 Task: Set the "Skip the loop filter H.264 decoding" for decoding in FFmpeg audio/video decoder to all.
Action: Mouse moved to (93, 15)
Screenshot: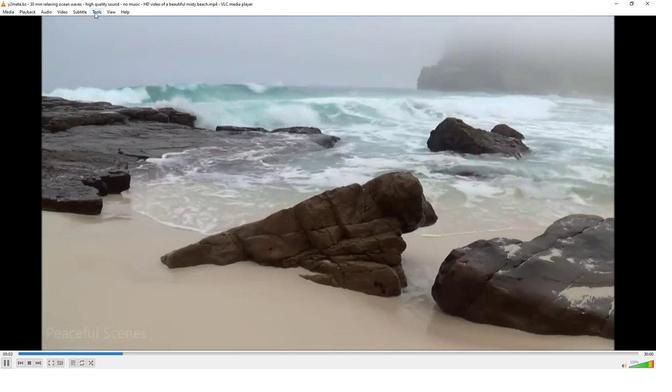 
Action: Mouse pressed left at (93, 15)
Screenshot: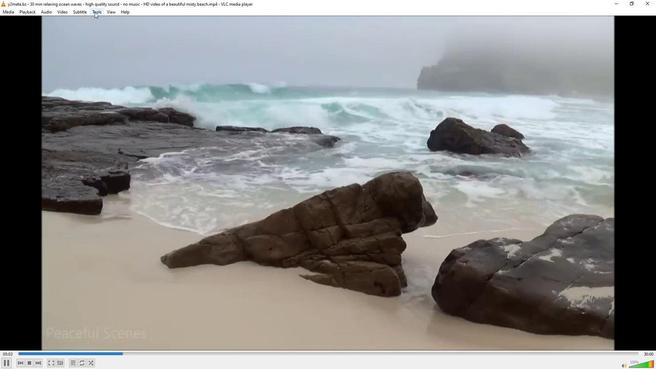 
Action: Mouse moved to (108, 93)
Screenshot: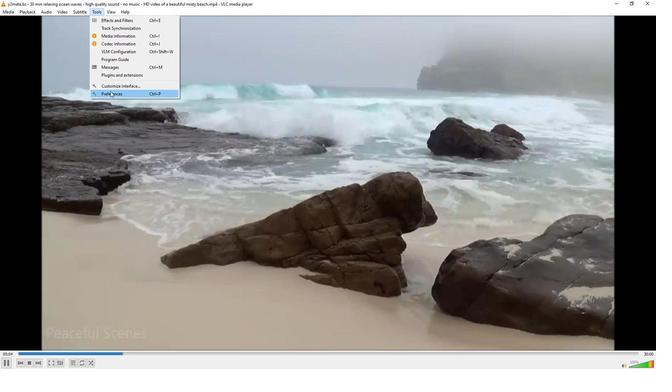 
Action: Mouse pressed left at (108, 93)
Screenshot: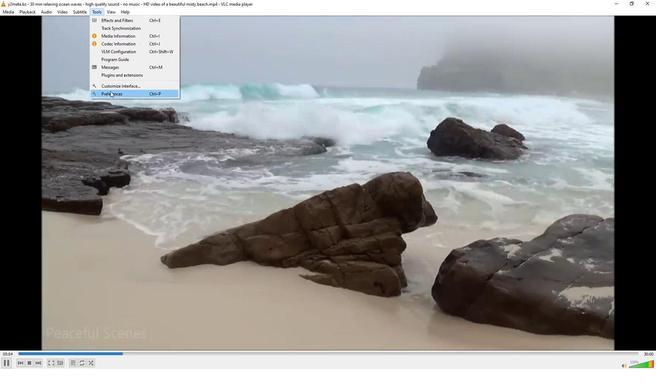 
Action: Mouse moved to (76, 286)
Screenshot: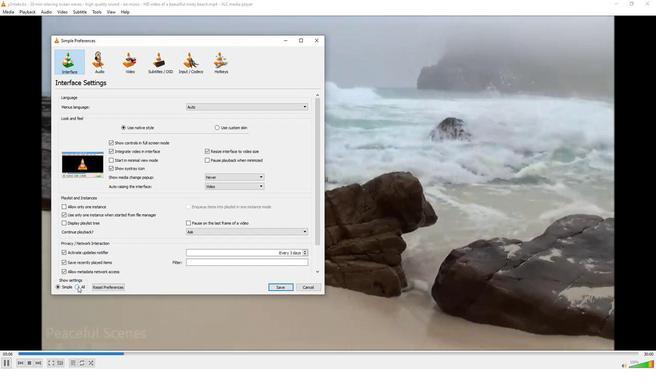 
Action: Mouse pressed left at (76, 286)
Screenshot: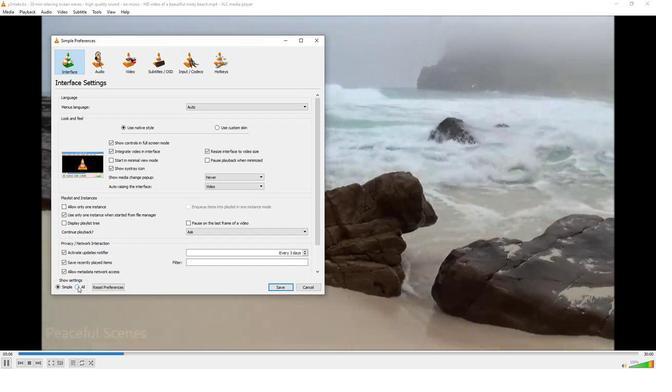 
Action: Mouse moved to (64, 191)
Screenshot: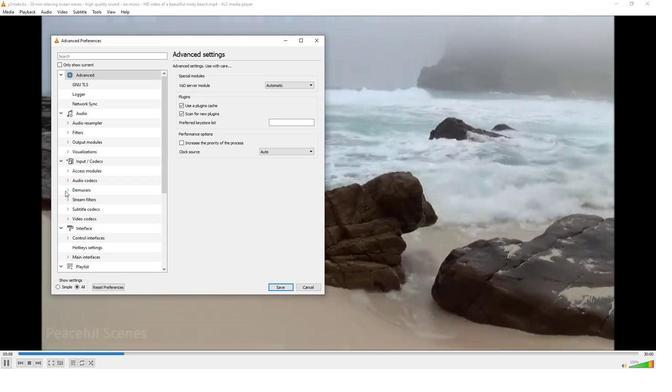 
Action: Mouse pressed left at (64, 191)
Screenshot: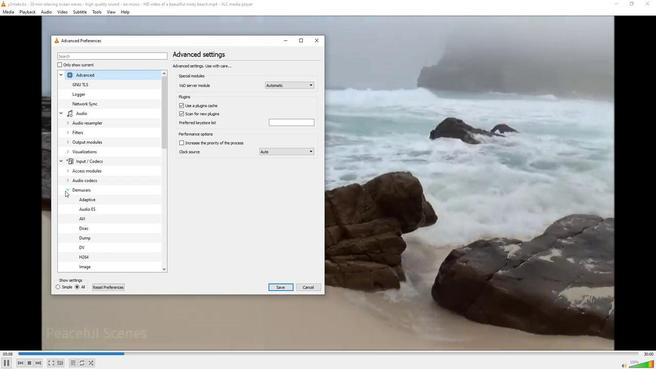 
Action: Mouse moved to (87, 218)
Screenshot: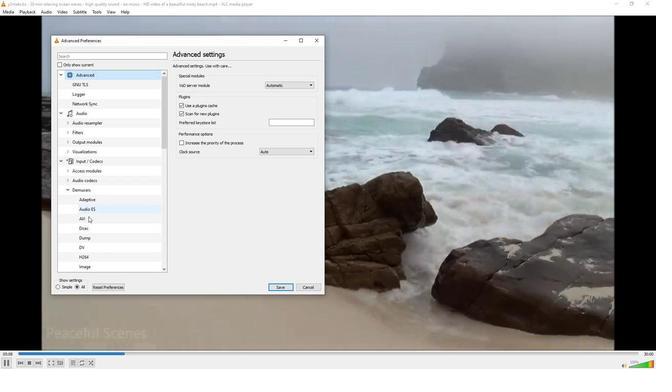 
Action: Mouse scrolled (87, 217) with delta (0, 0)
Screenshot: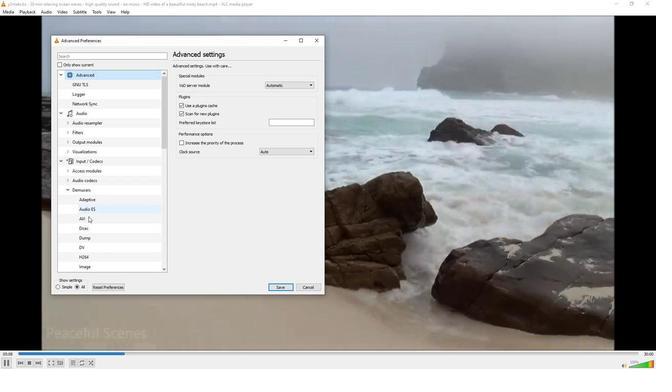 
Action: Mouse scrolled (87, 217) with delta (0, 0)
Screenshot: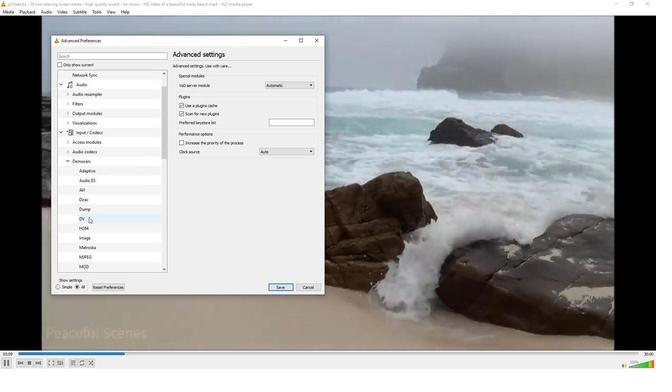 
Action: Mouse scrolled (87, 217) with delta (0, 0)
Screenshot: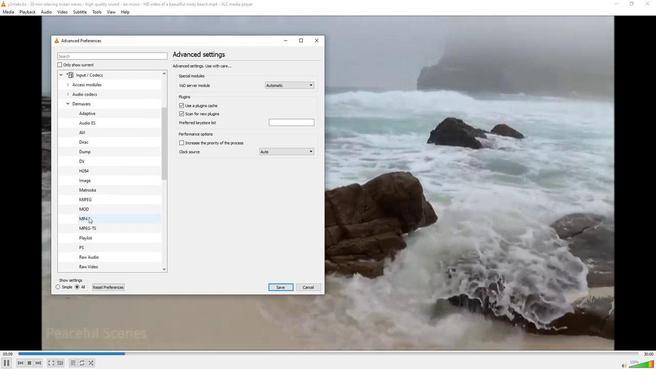 
Action: Mouse scrolled (87, 217) with delta (0, 0)
Screenshot: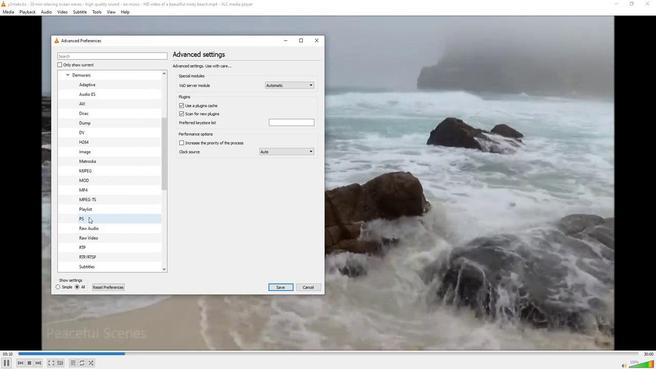 
Action: Mouse scrolled (87, 217) with delta (0, 0)
Screenshot: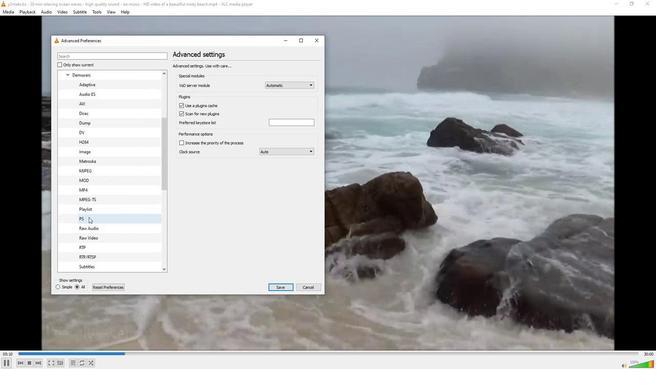 
Action: Mouse scrolled (87, 217) with delta (0, 0)
Screenshot: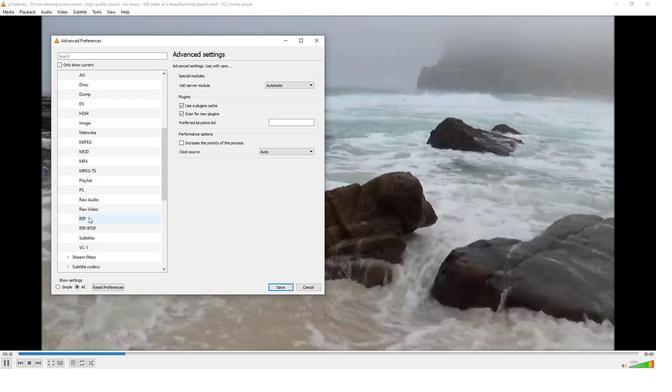 
Action: Mouse moved to (67, 248)
Screenshot: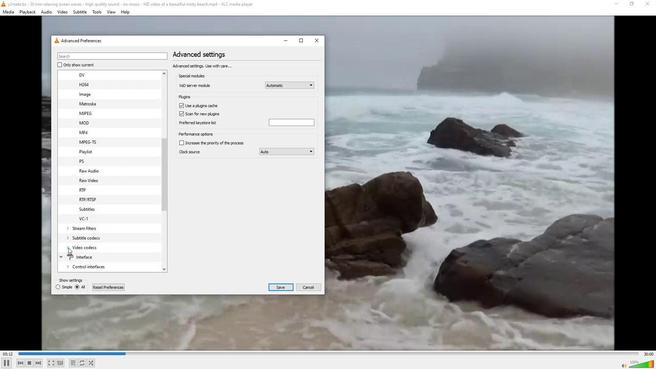 
Action: Mouse pressed left at (67, 248)
Screenshot: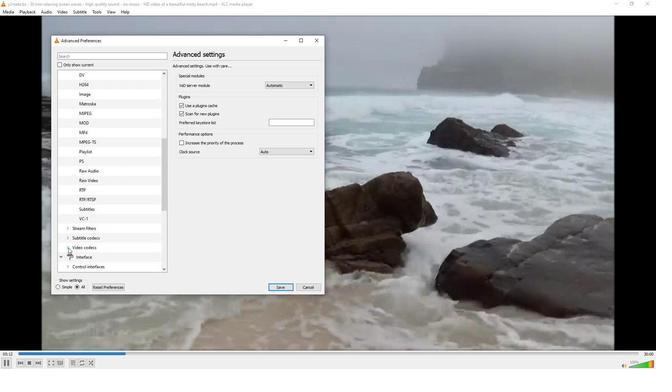 
Action: Mouse moved to (82, 265)
Screenshot: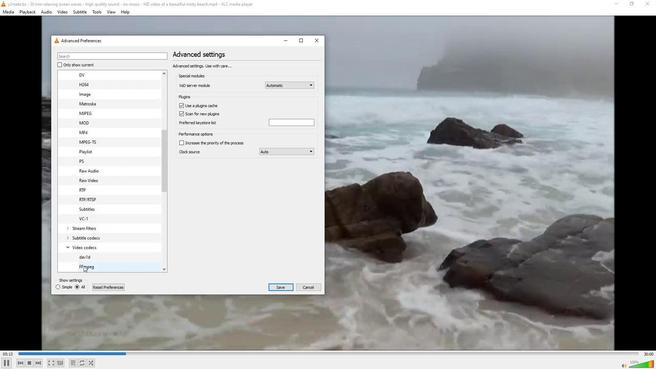 
Action: Mouse pressed left at (82, 265)
Screenshot: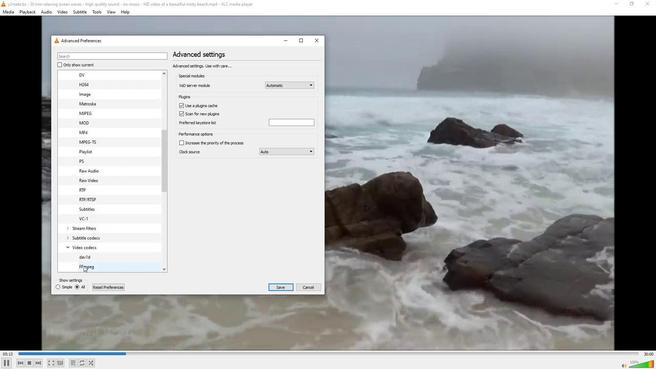 
Action: Mouse moved to (284, 165)
Screenshot: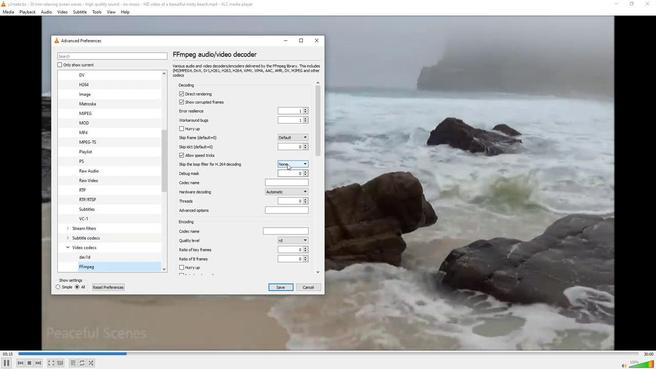 
Action: Mouse pressed left at (284, 165)
Screenshot: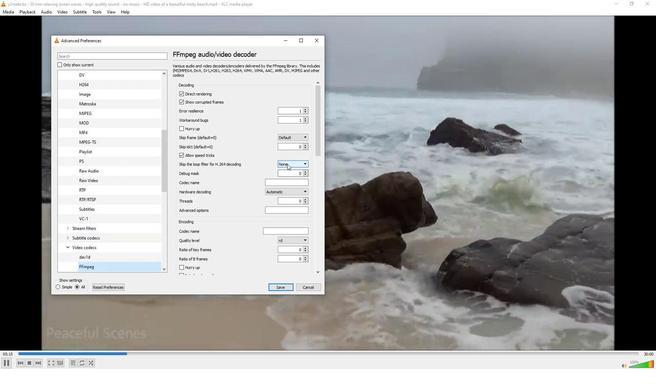 
Action: Mouse moved to (278, 188)
Screenshot: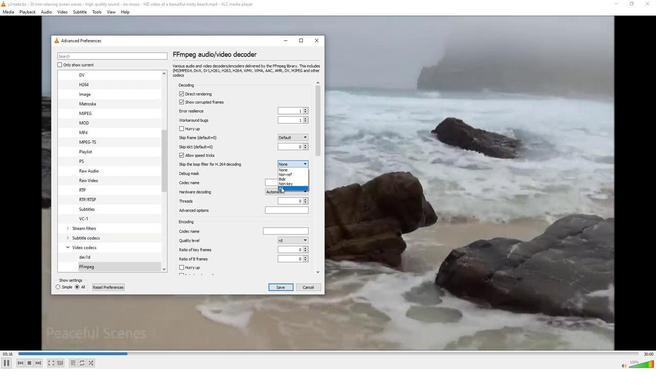 
Action: Mouse pressed left at (278, 188)
Screenshot: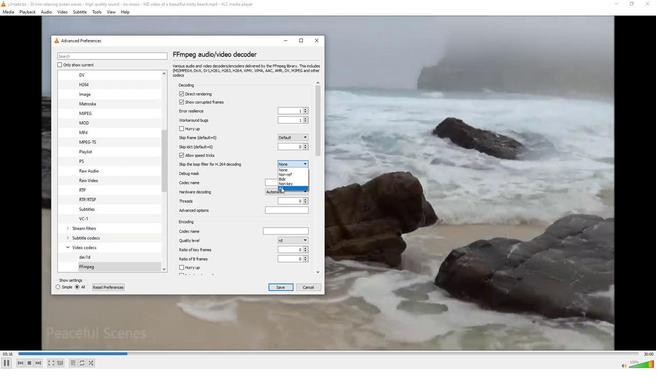 
Action: Mouse moved to (228, 190)
Screenshot: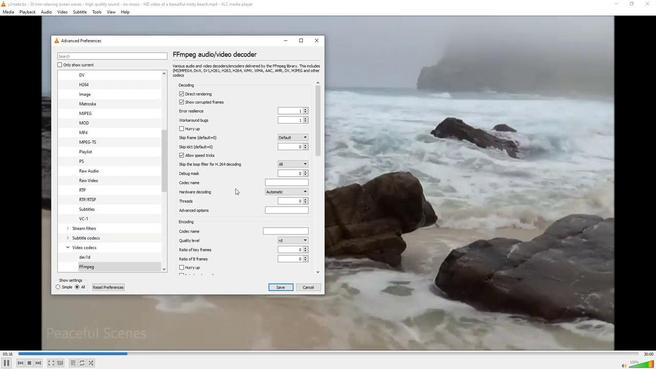 
